 Task: In the Company hunter.cuny.edu, Add note: 'Set up a meeting with the legal team to review contract templates.'. Mark checkbox to create task to follow up ': In 2 weeks'. Create task, with  description: Follow up on Payment, Add due date: Today; Add reminder: 30 Minutes before. Set Priority Medium and add note: Review the attached proposal before the meeting and highlight the key benefits for the client.. Logged in from softage.1@softage.net
Action: Mouse moved to (75, 49)
Screenshot: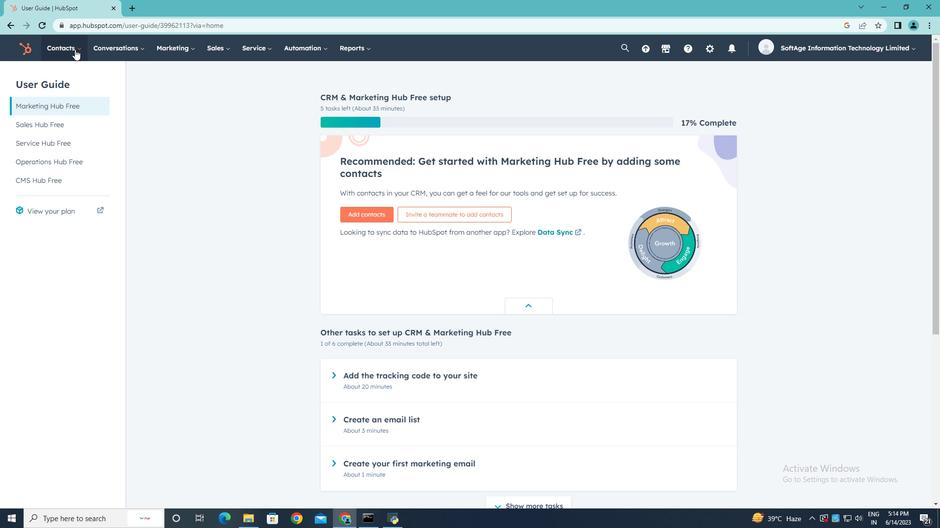 
Action: Mouse pressed left at (75, 49)
Screenshot: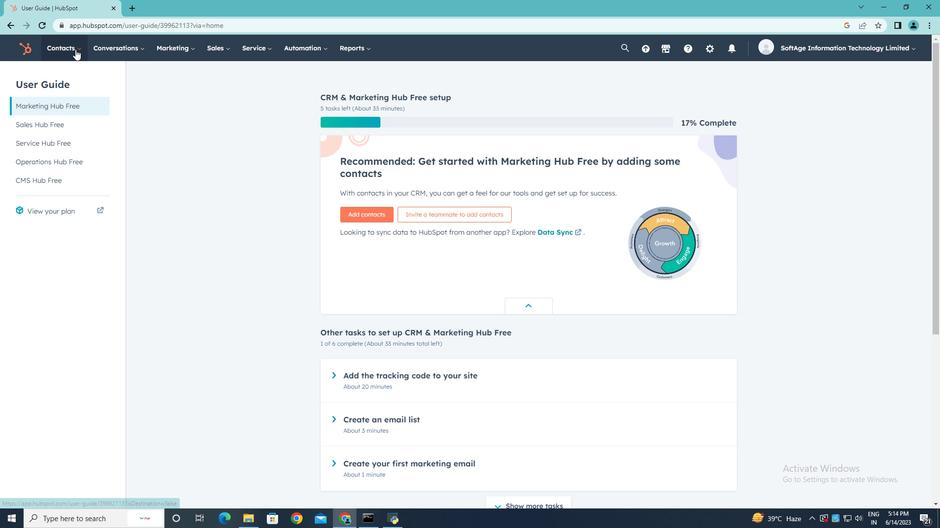 
Action: Mouse moved to (78, 96)
Screenshot: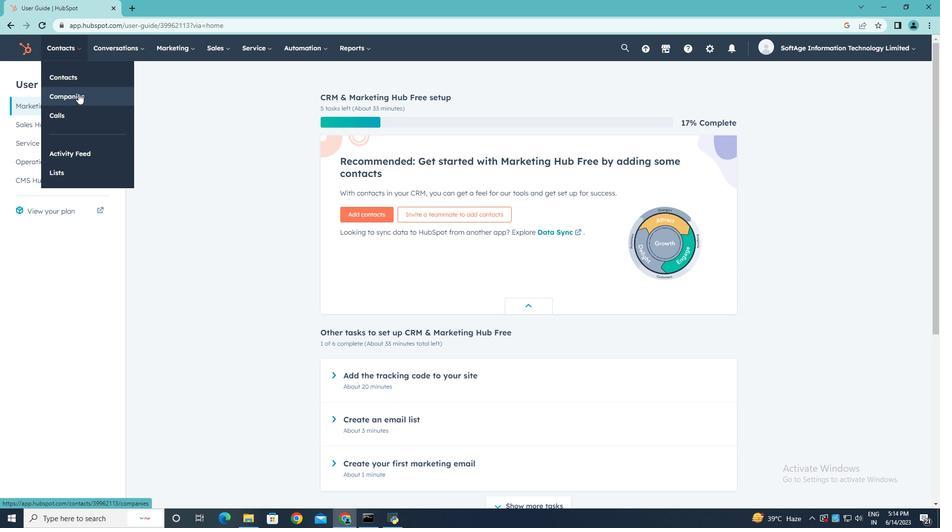 
Action: Mouse pressed left at (78, 96)
Screenshot: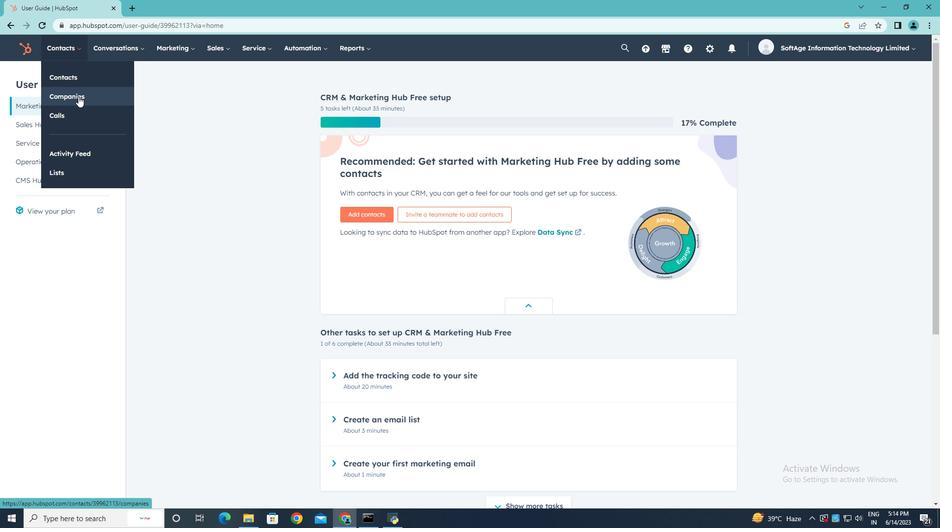 
Action: Mouse moved to (74, 162)
Screenshot: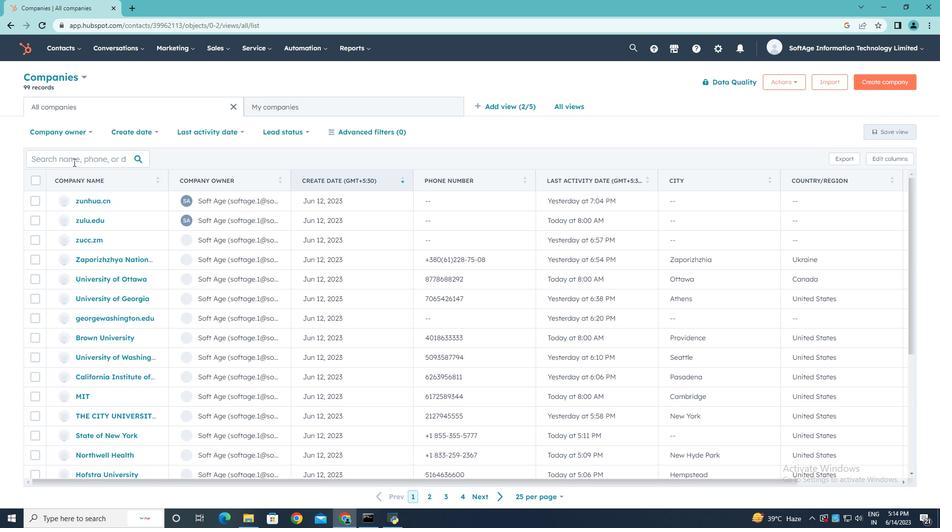 
Action: Mouse pressed left at (74, 162)
Screenshot: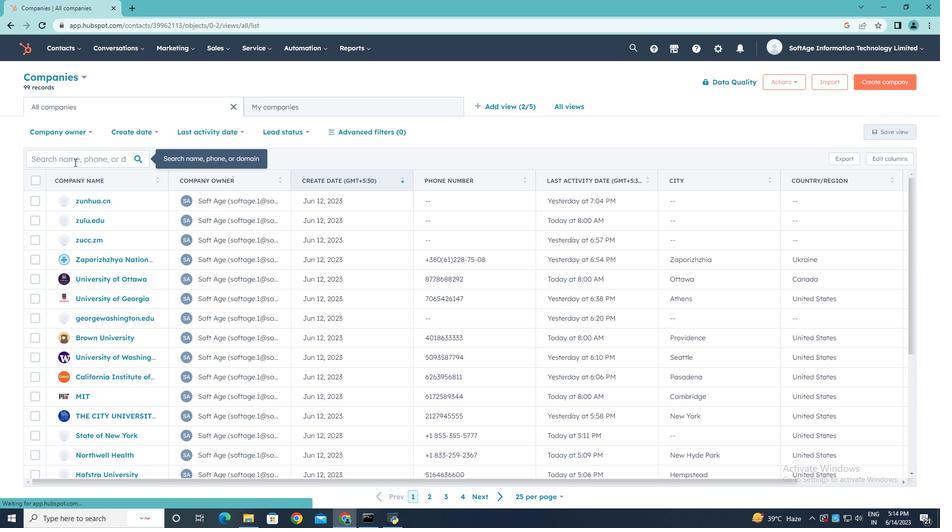 
Action: Key pressed hunter.cuny.edu
Screenshot: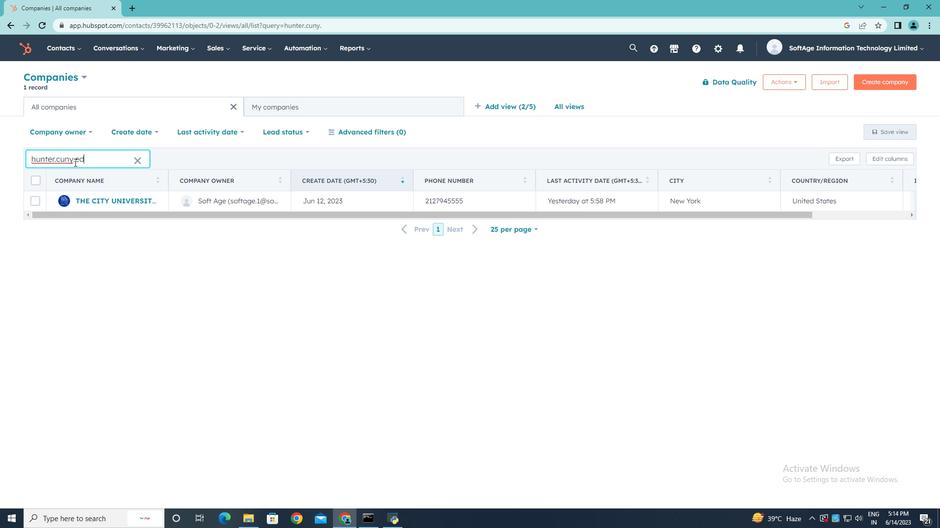 
Action: Mouse moved to (103, 201)
Screenshot: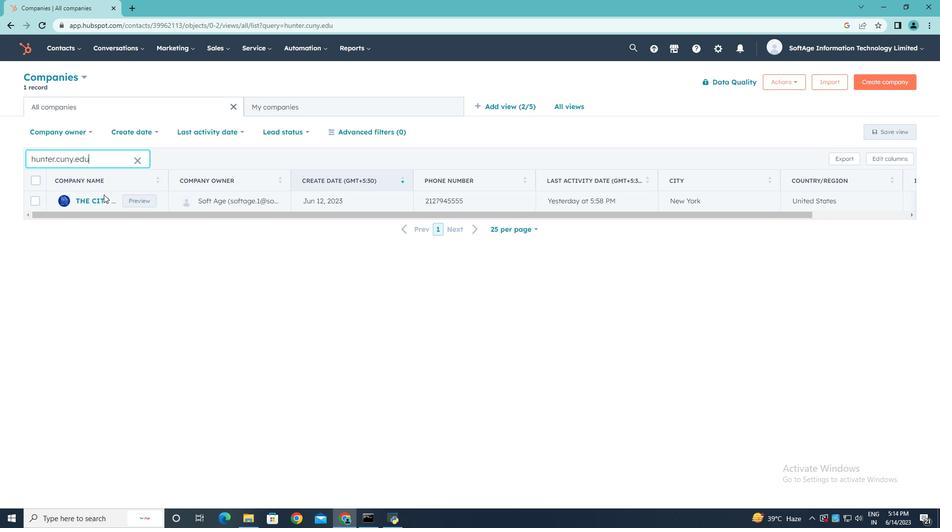 
Action: Mouse pressed left at (103, 201)
Screenshot: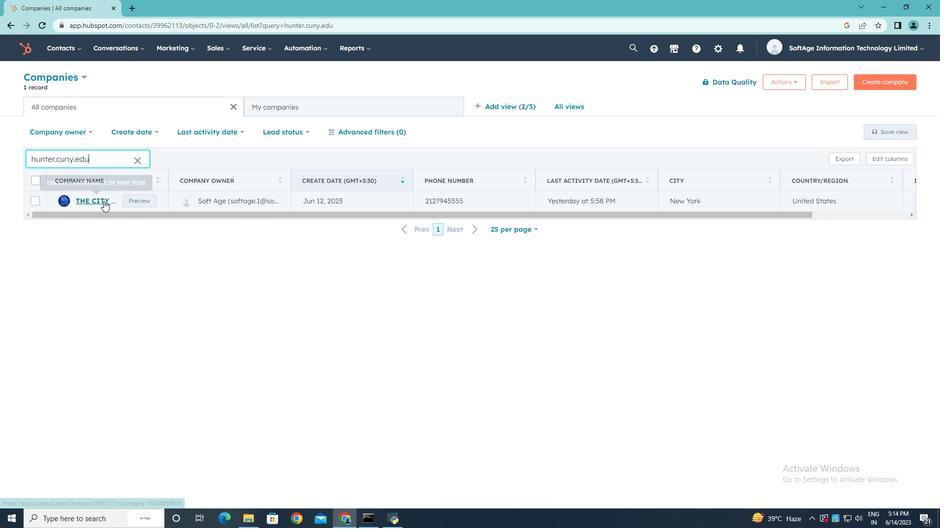
Action: Mouse moved to (29, 165)
Screenshot: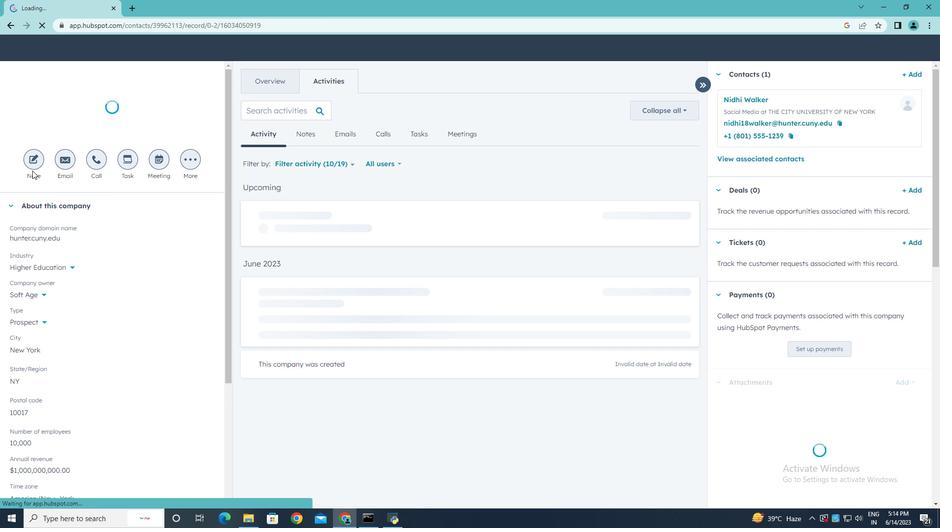 
Action: Mouse pressed left at (29, 165)
Screenshot: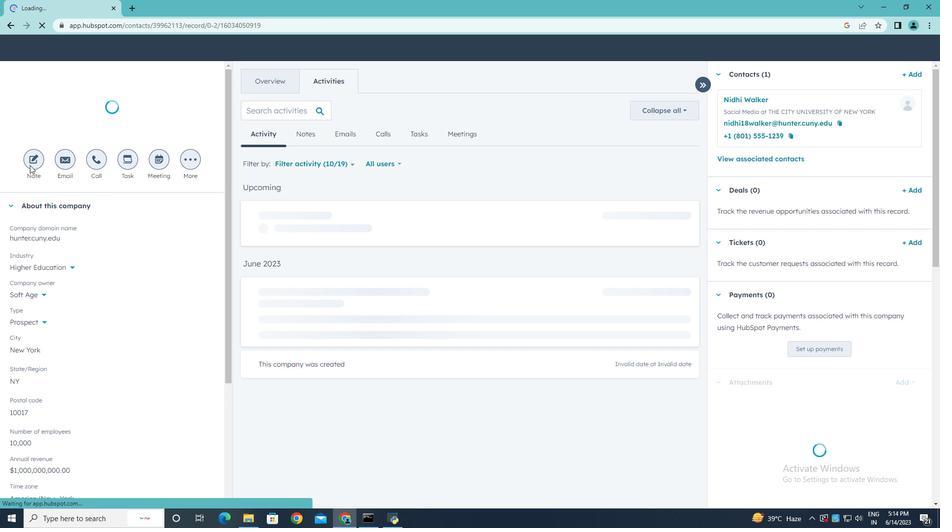 
Action: Key pressed <Key.shift><Key.shift><Key.shift><Key.shift><Key.shift><Key.shift><Key.shift><Key.shift><Key.shift><Key.shift><Key.shift>Se<Key.shift>Ser<Key.space><Key.backspace><Key.backspace>t<Key.backspace>t<Key.space>up<Key.space>a<Key.space>meeting<Key.space>with<Key.space>the<Key.space>legal<Key.space>team<Key.space>to<Key.space>review<Key.space>contract<Key.space>templates.
Screenshot: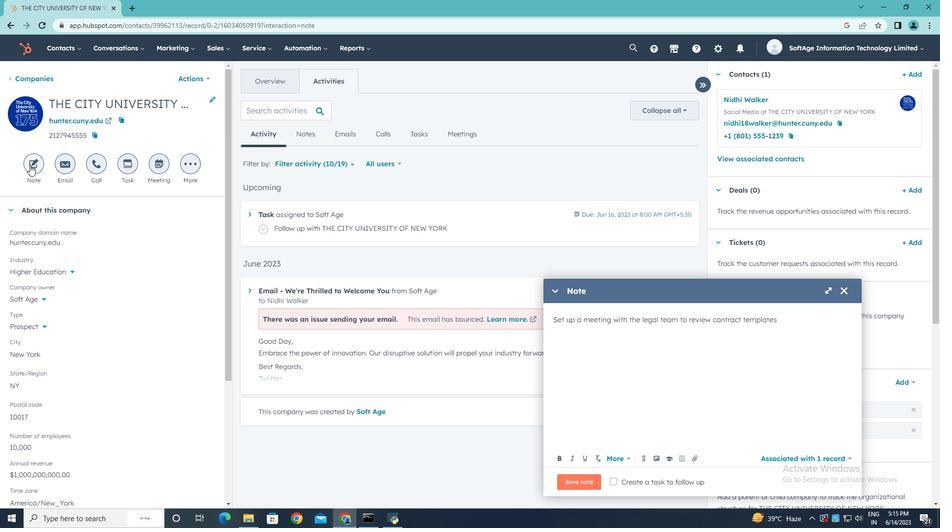 
Action: Mouse moved to (615, 483)
Screenshot: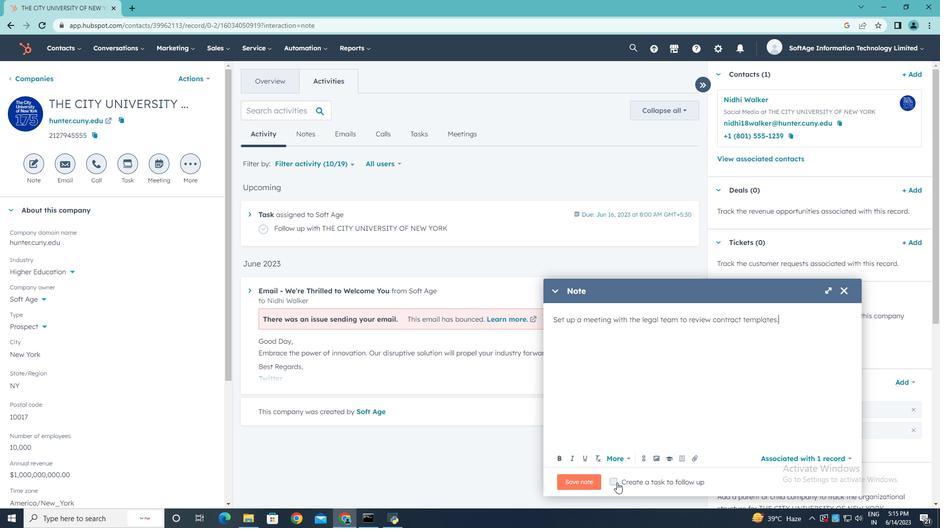 
Action: Mouse pressed left at (615, 483)
Screenshot: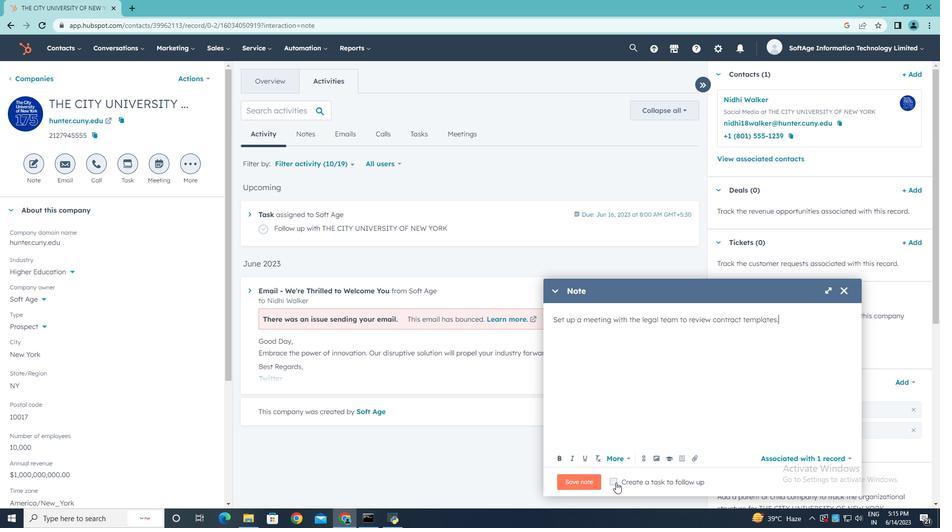 
Action: Mouse moved to (811, 482)
Screenshot: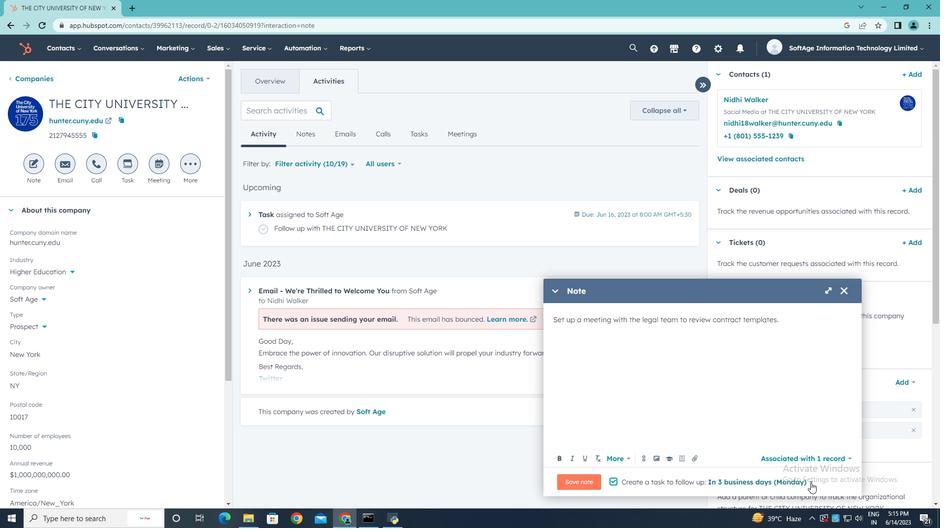 
Action: Mouse pressed left at (811, 482)
Screenshot: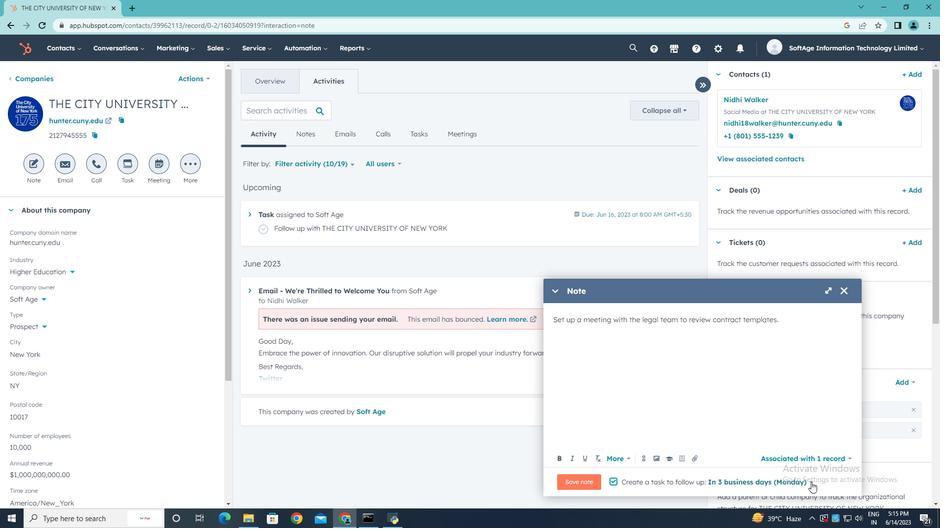 
Action: Mouse moved to (790, 427)
Screenshot: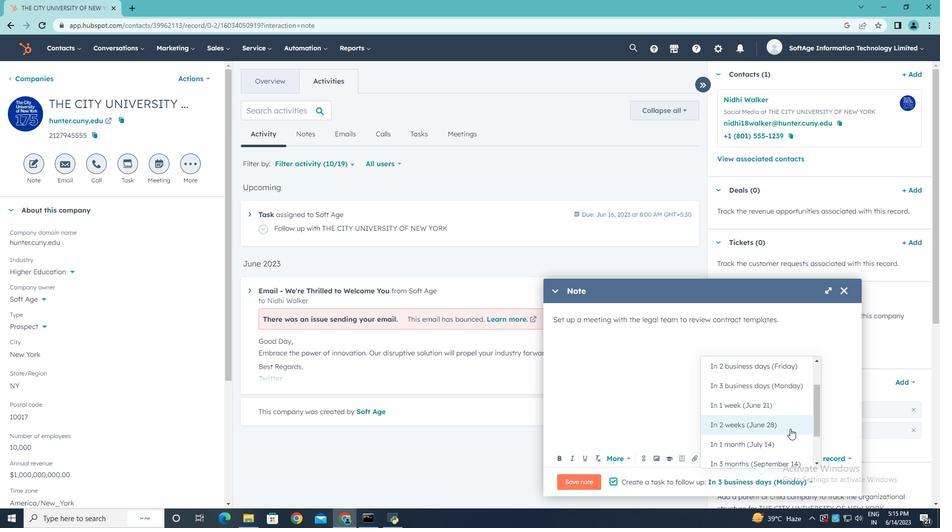 
Action: Mouse pressed left at (790, 427)
Screenshot: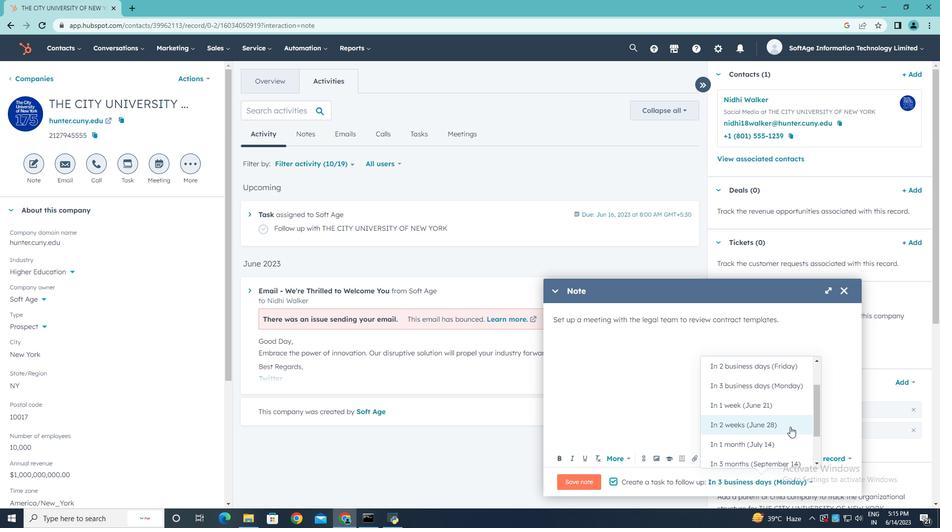 
Action: Mouse moved to (570, 482)
Screenshot: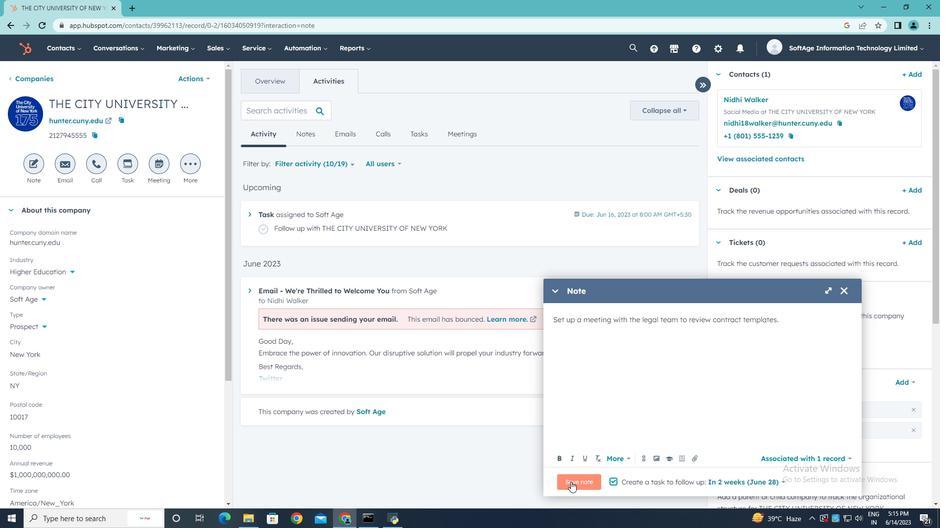 
Action: Mouse pressed left at (570, 482)
Screenshot: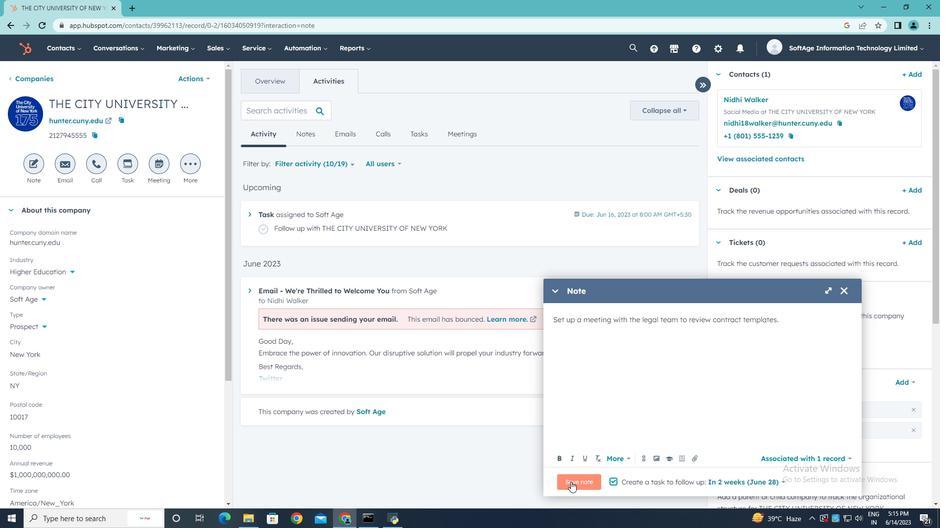 
Action: Mouse moved to (129, 167)
Screenshot: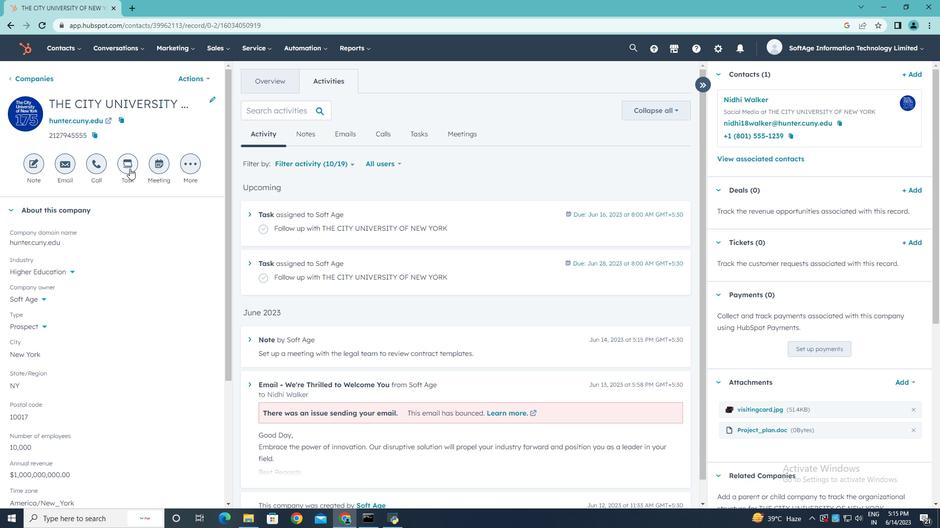 
Action: Mouse pressed left at (129, 167)
Screenshot: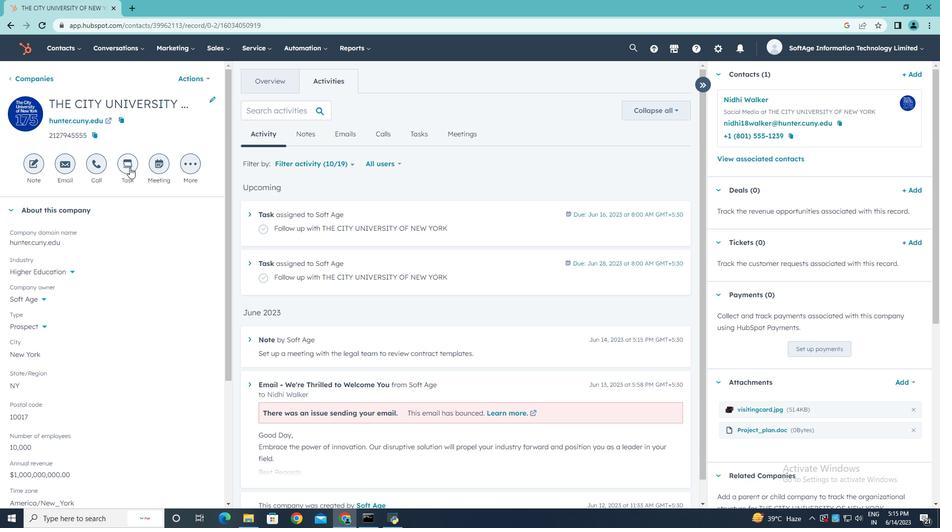 
Action: Key pressed <Key.shift>Follow<Key.space>up<Key.space>on<Key.space><Key.shift>Payment
Screenshot: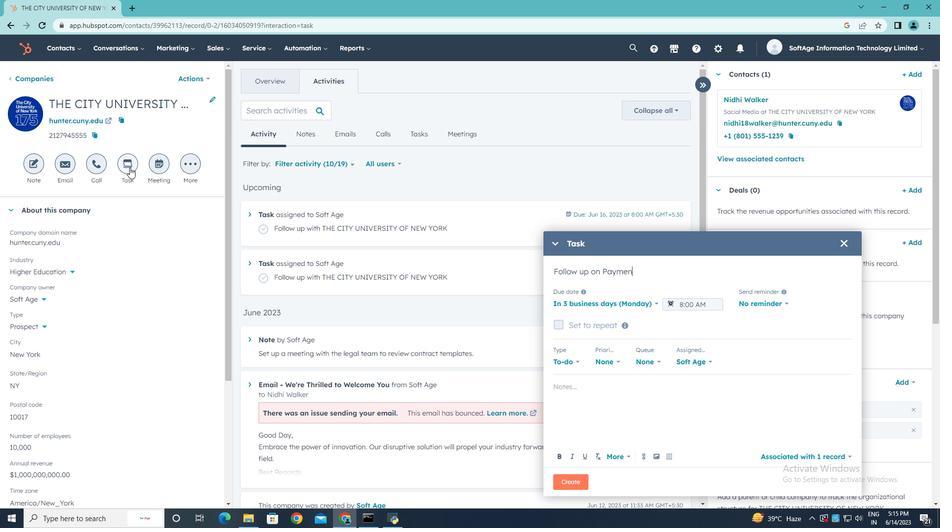 
Action: Mouse moved to (657, 304)
Screenshot: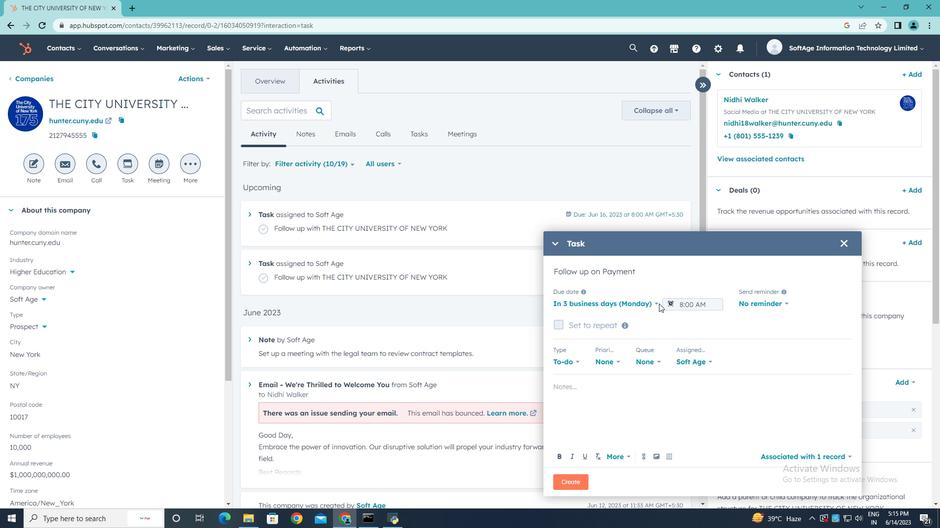 
Action: Mouse pressed left at (657, 304)
Screenshot: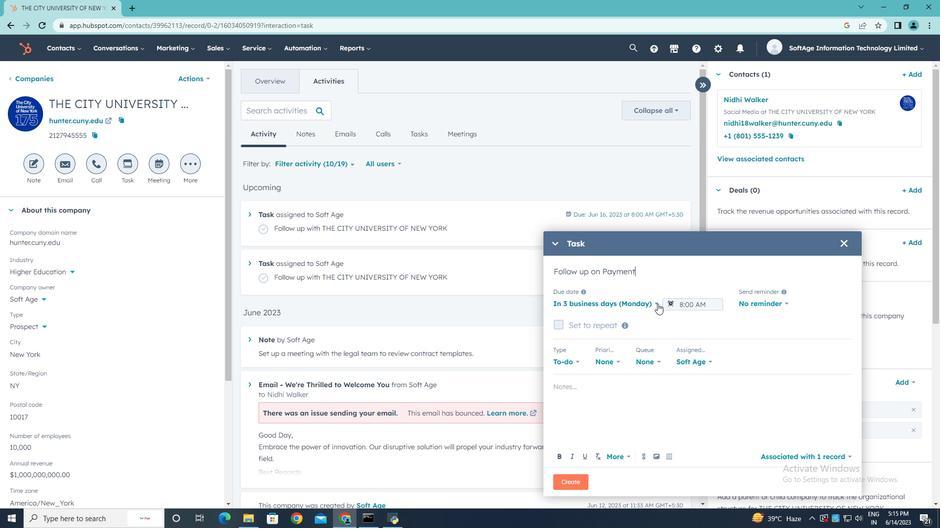 
Action: Mouse moved to (627, 336)
Screenshot: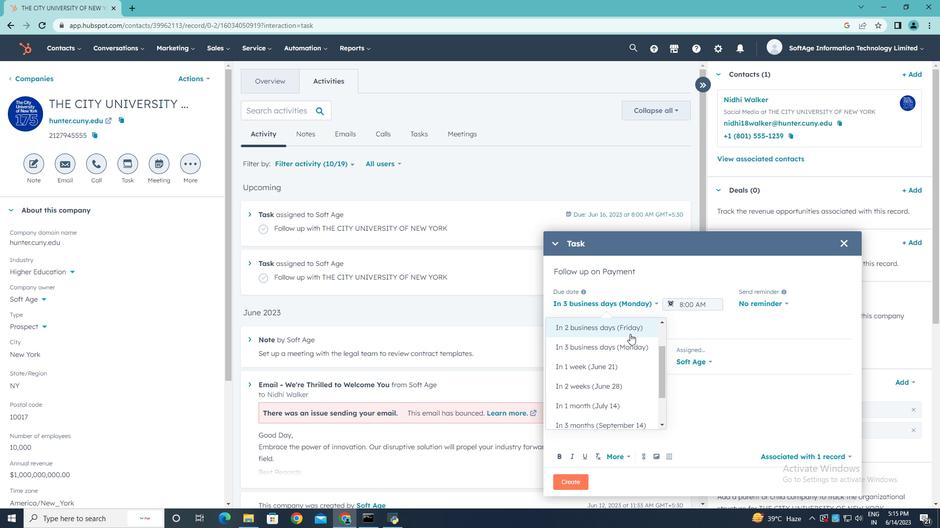 
Action: Mouse scrolled (627, 336) with delta (0, 0)
Screenshot: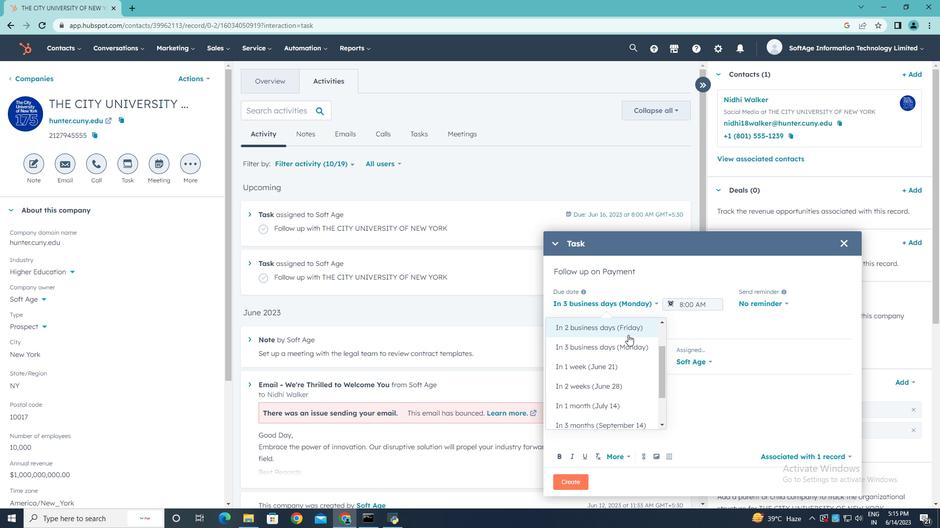 
Action: Mouse scrolled (627, 336) with delta (0, 0)
Screenshot: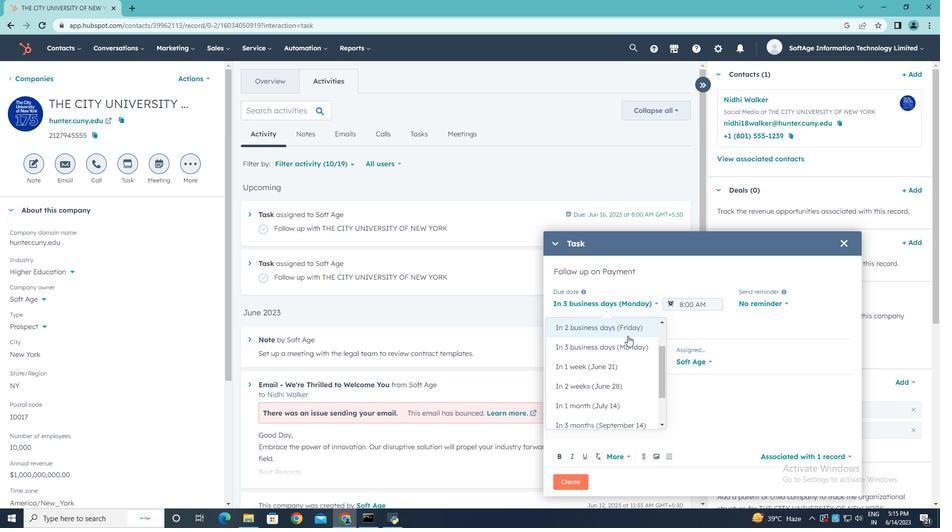 
Action: Mouse moved to (612, 347)
Screenshot: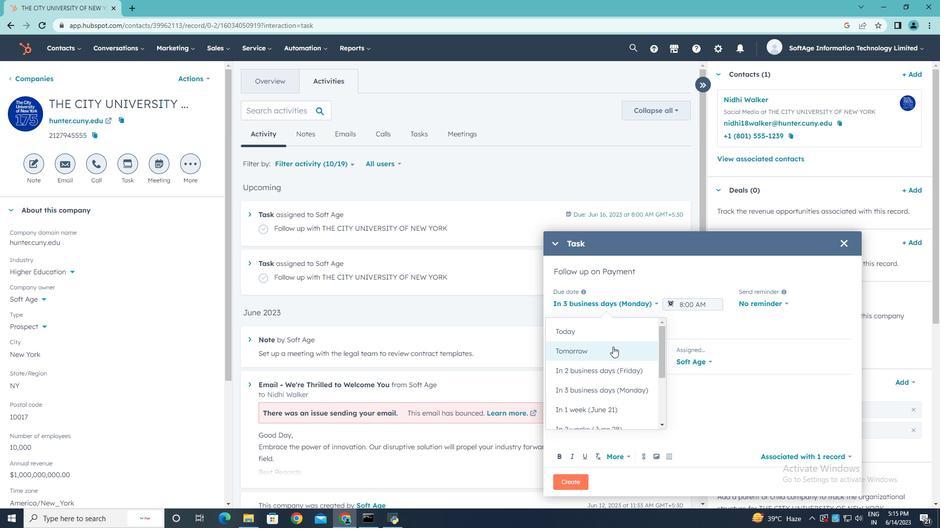 
Action: Mouse pressed left at (612, 347)
Screenshot: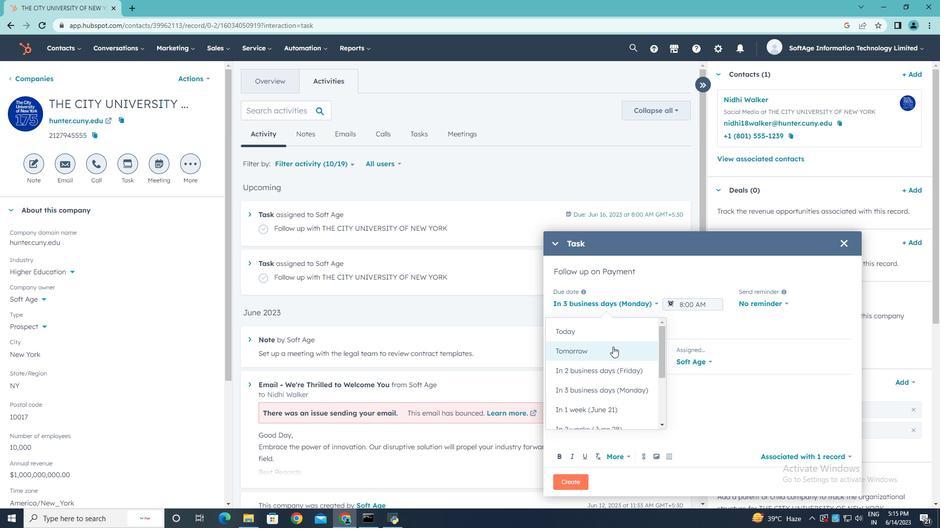
Action: Mouse moved to (723, 304)
Screenshot: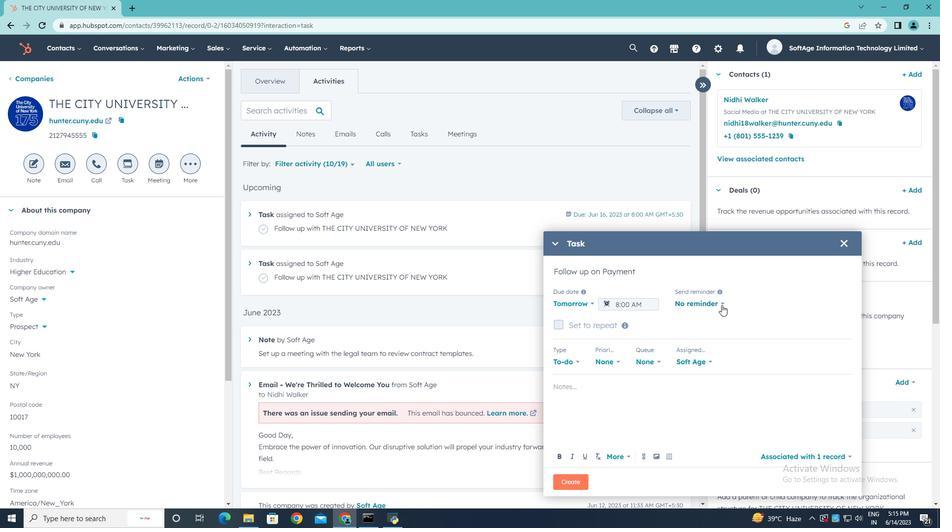 
Action: Mouse pressed left at (723, 304)
Screenshot: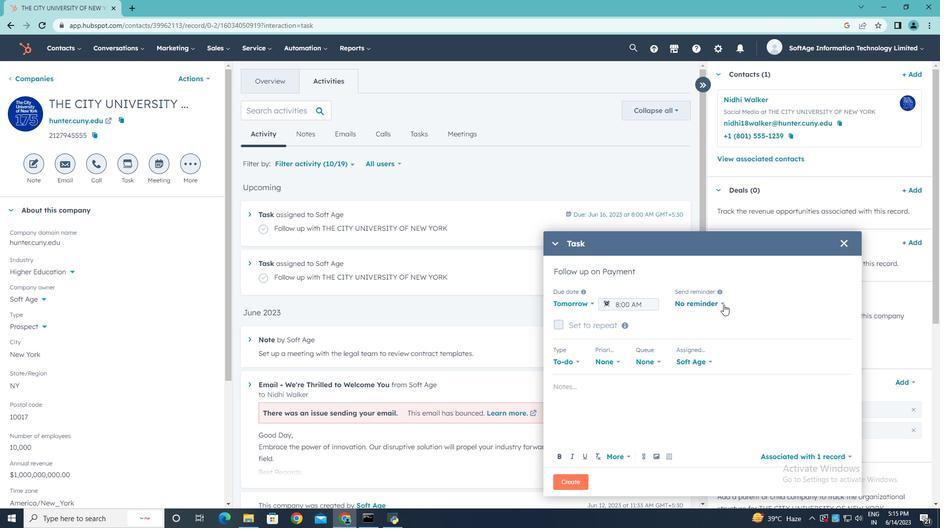 
Action: Mouse moved to (713, 368)
Screenshot: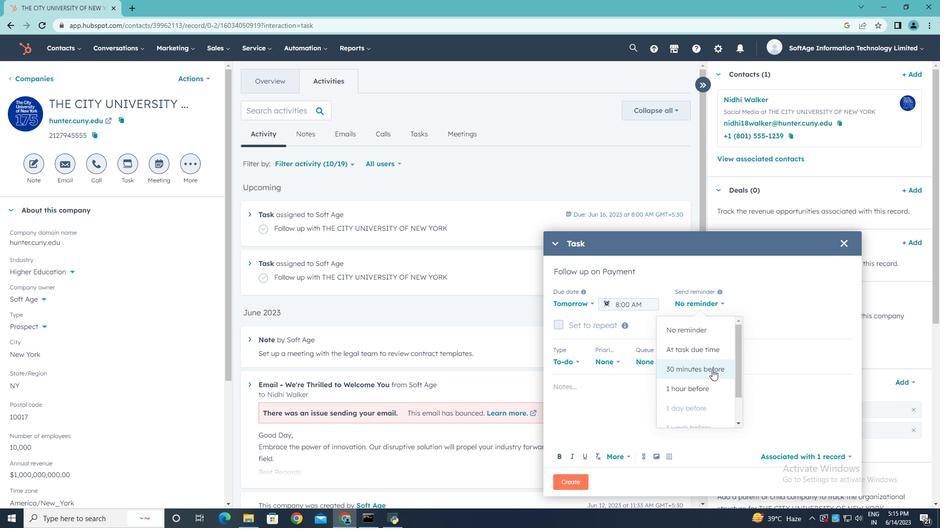 
Action: Mouse pressed left at (713, 368)
Screenshot: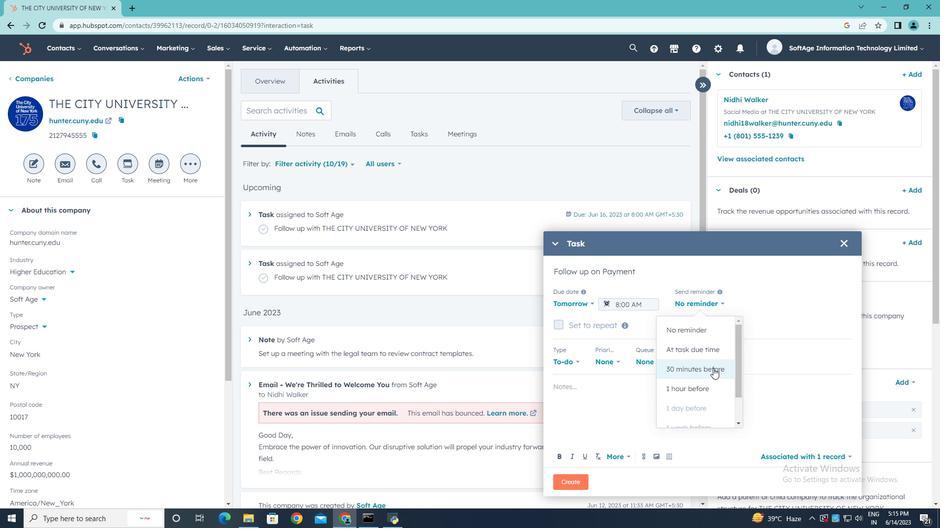 
Action: Mouse moved to (618, 362)
Screenshot: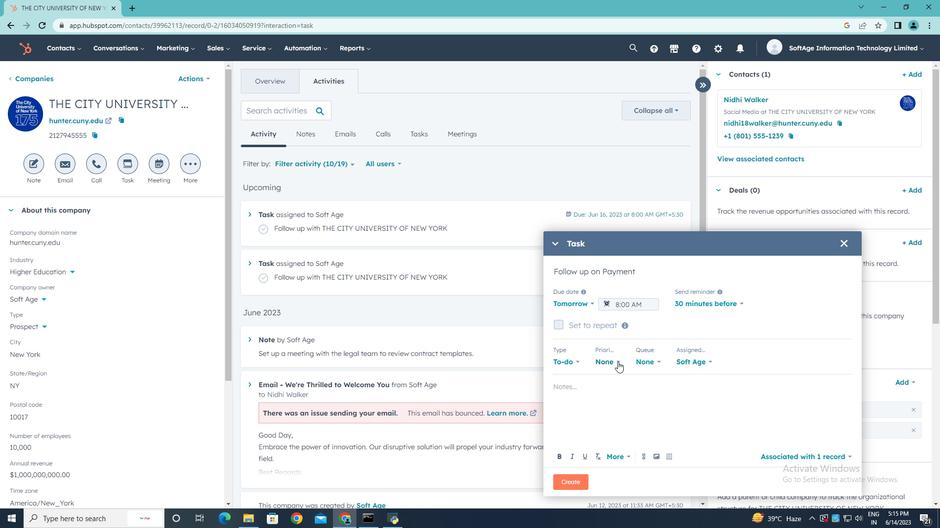 
Action: Mouse pressed left at (618, 362)
Screenshot: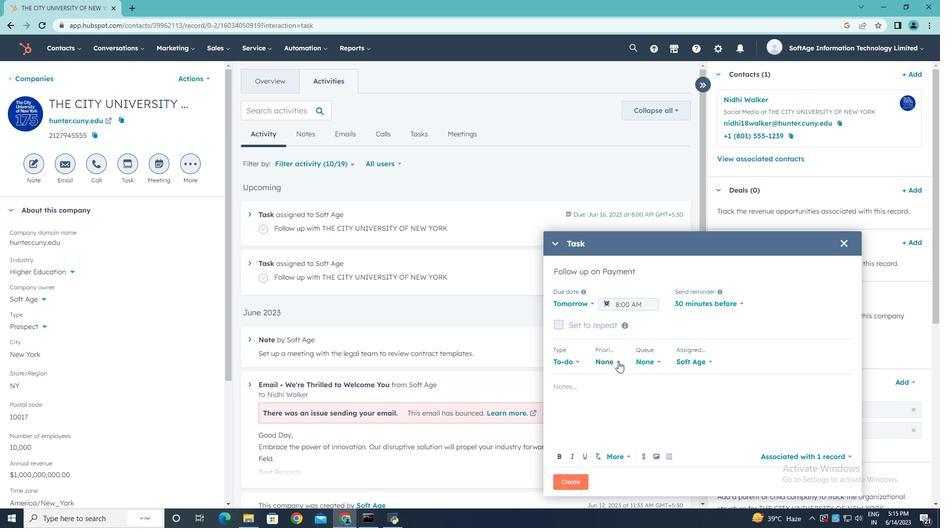
Action: Mouse moved to (612, 421)
Screenshot: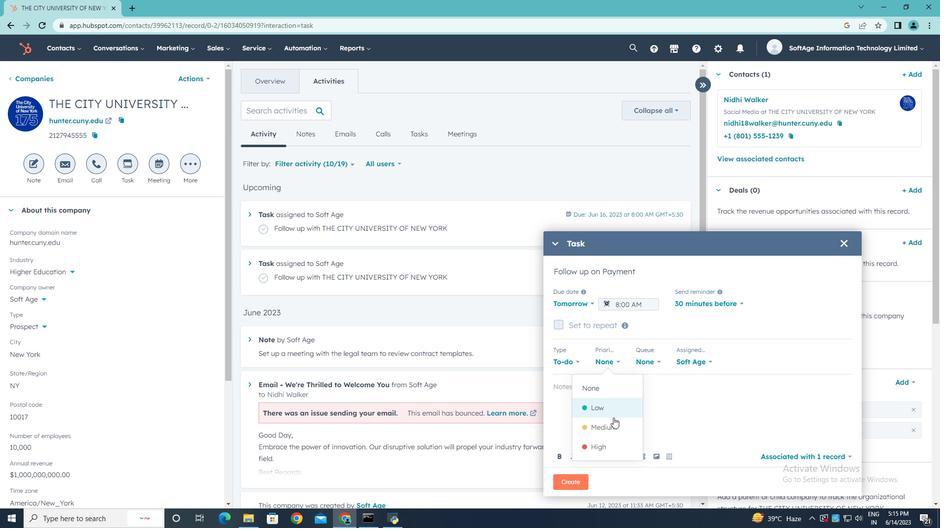 
Action: Mouse pressed left at (612, 421)
Screenshot: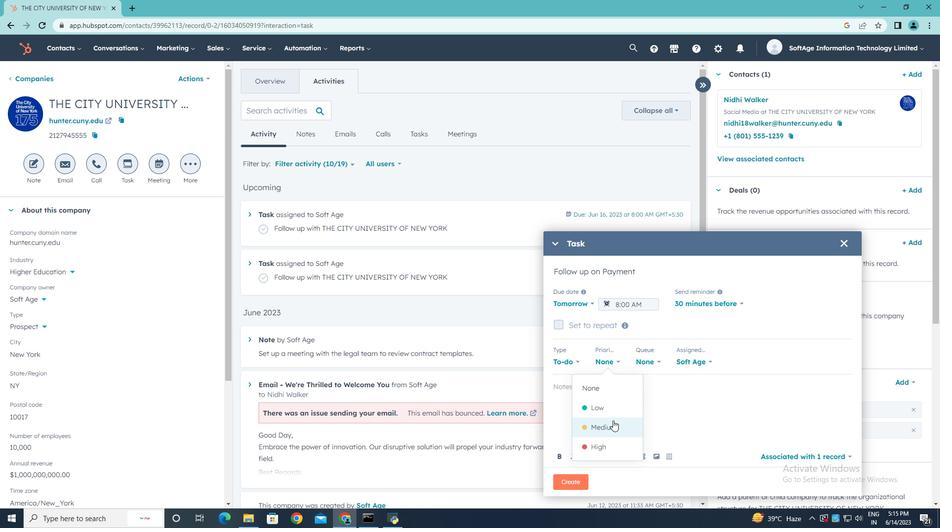 
Action: Mouse moved to (588, 394)
Screenshot: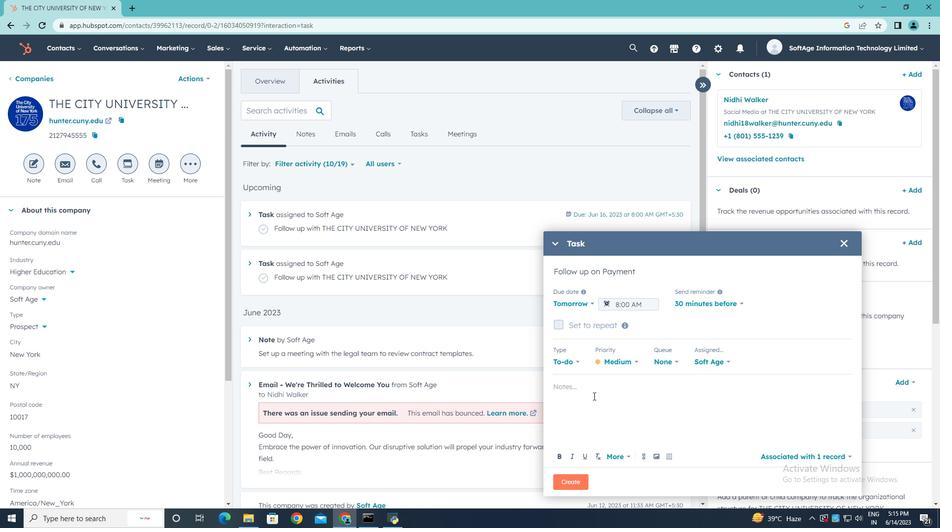 
Action: Mouse pressed left at (588, 394)
Screenshot: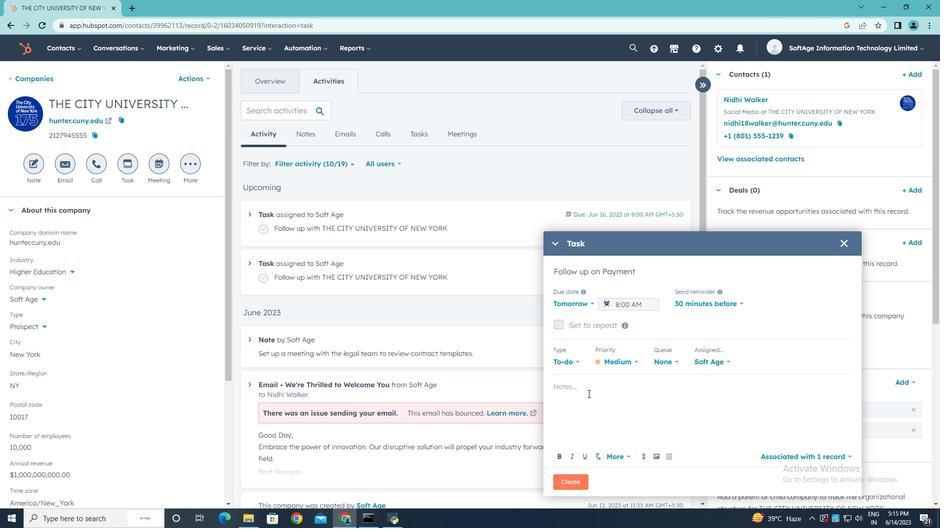 
Action: Key pressed <Key.shift>Review<Key.space>the<Key.space>attached<Key.space>proposal<Key.space>befi<Key.backspace>ore<Key.space>the<Key.space>meeting<Key.space>and<Key.space>highlight<Key.space>the<Key.space>key<Key.space>benefits<Key.space>for<Key.space>the<Key.space>client..
Screenshot: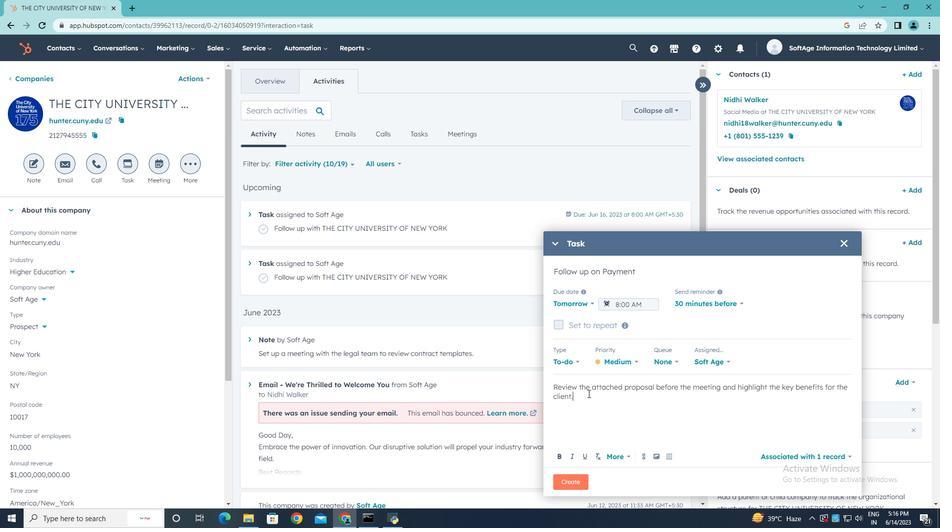 
Action: Mouse moved to (575, 479)
Screenshot: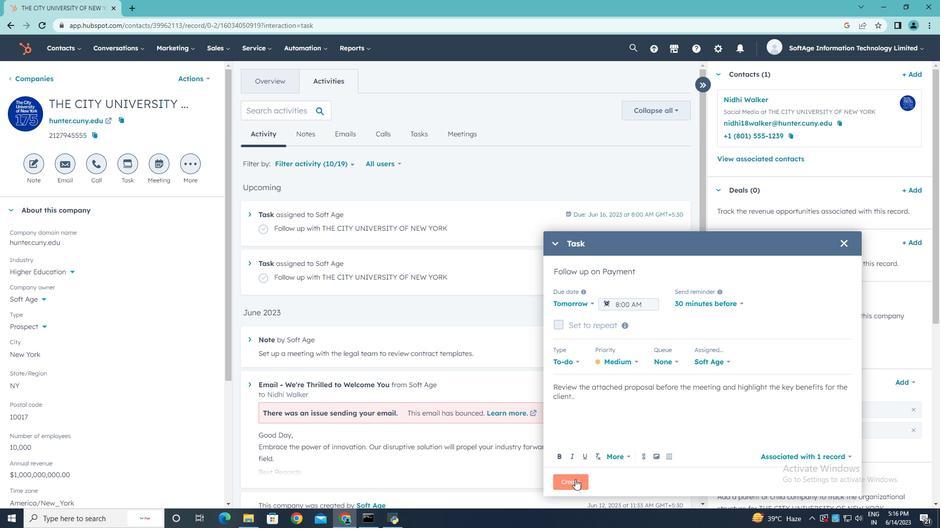 
Action: Mouse pressed left at (575, 479)
Screenshot: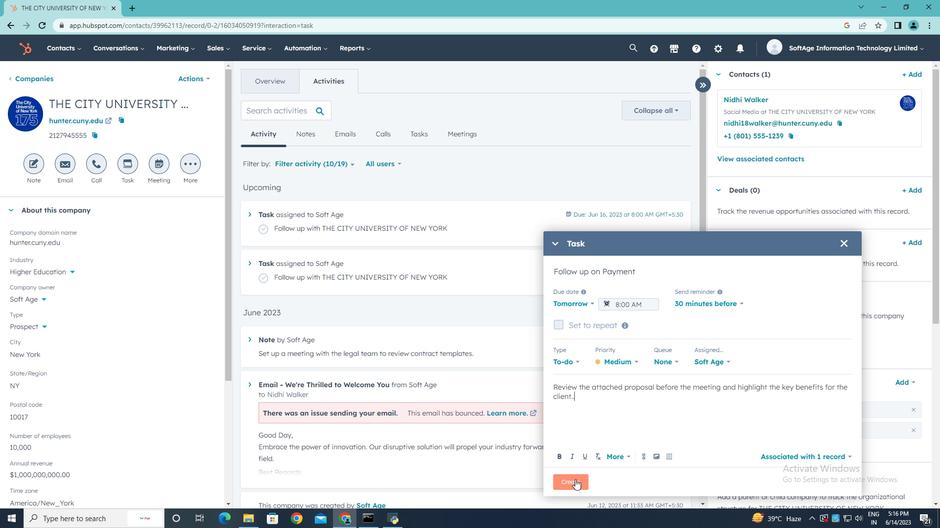
